 Task: Move the task Integration with third-party API not functioning as expected to the section To-Do in the project XpressTech and sort the tasks in the project by Assignee in Ascending order.
Action: Mouse moved to (336, 218)
Screenshot: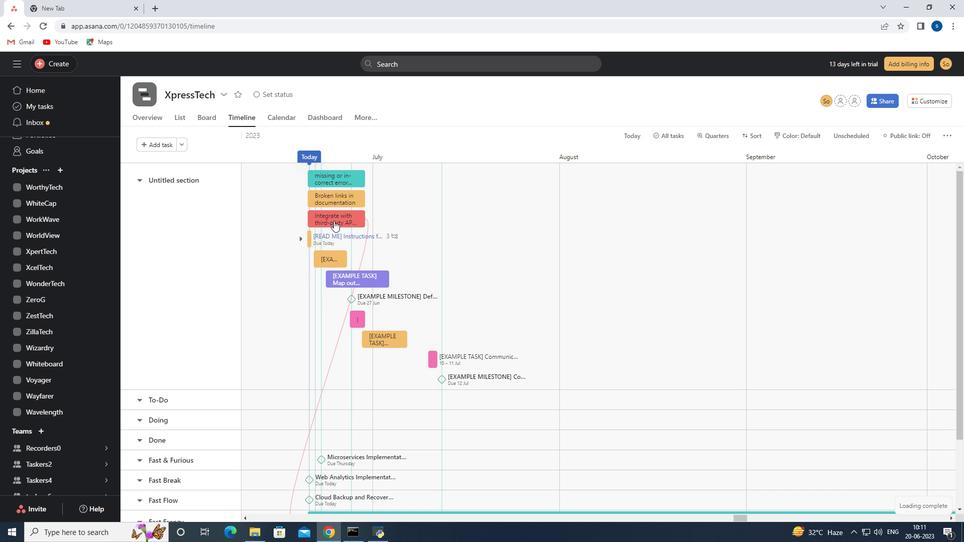 
Action: Mouse pressed left at (336, 218)
Screenshot: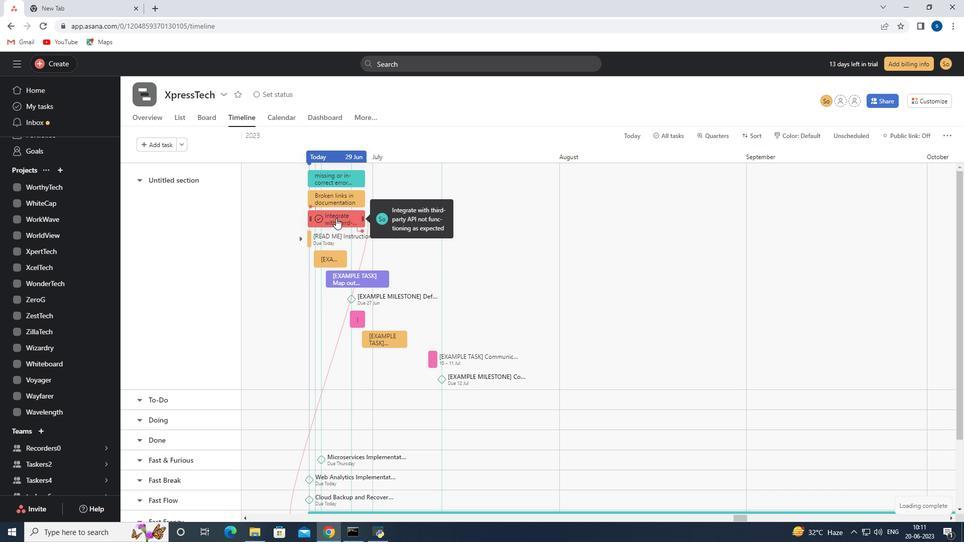 
Action: Mouse moved to (770, 249)
Screenshot: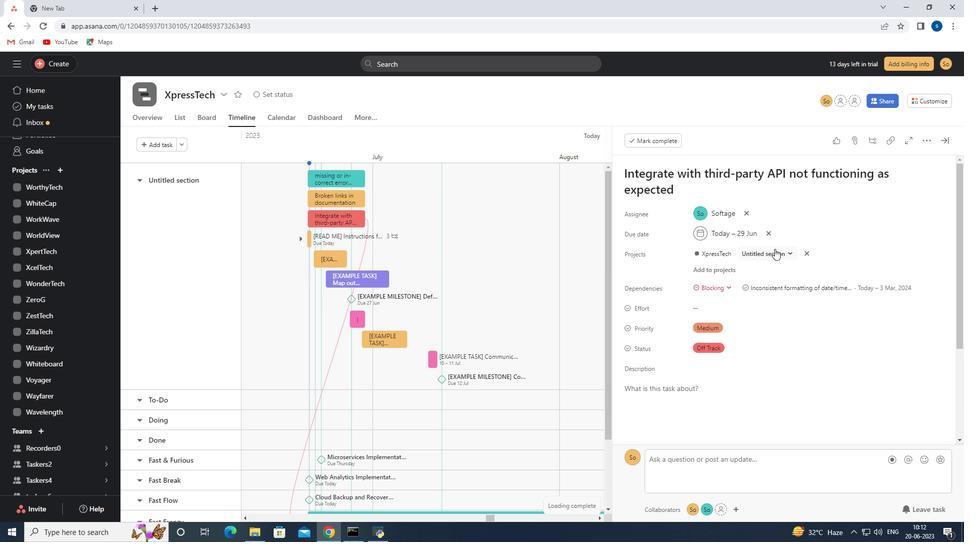 
Action: Mouse pressed left at (770, 249)
Screenshot: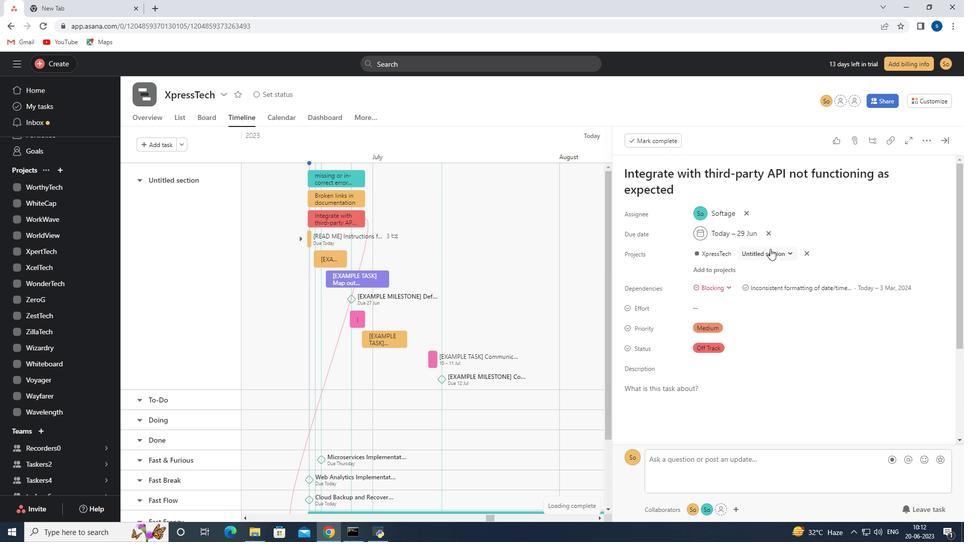 
Action: Mouse moved to (755, 297)
Screenshot: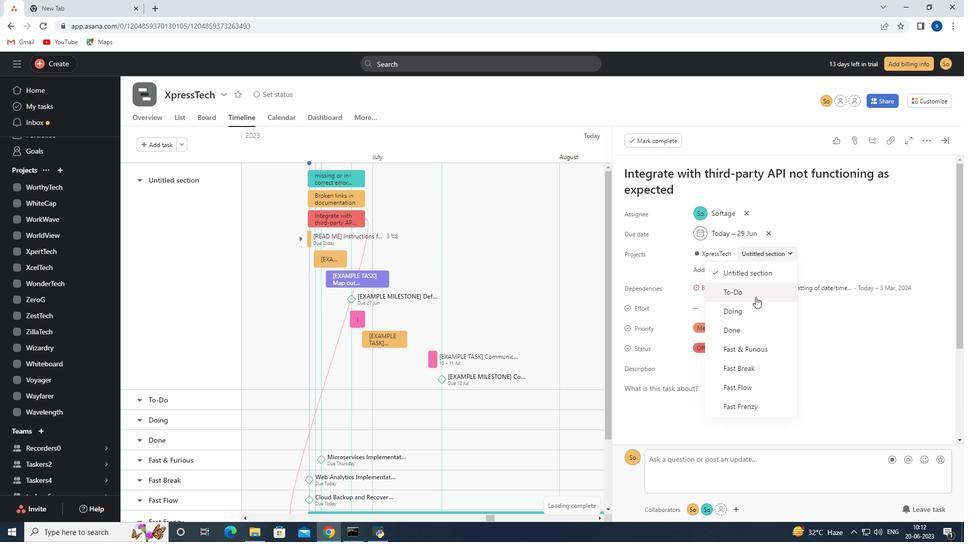 
Action: Mouse pressed left at (755, 297)
Screenshot: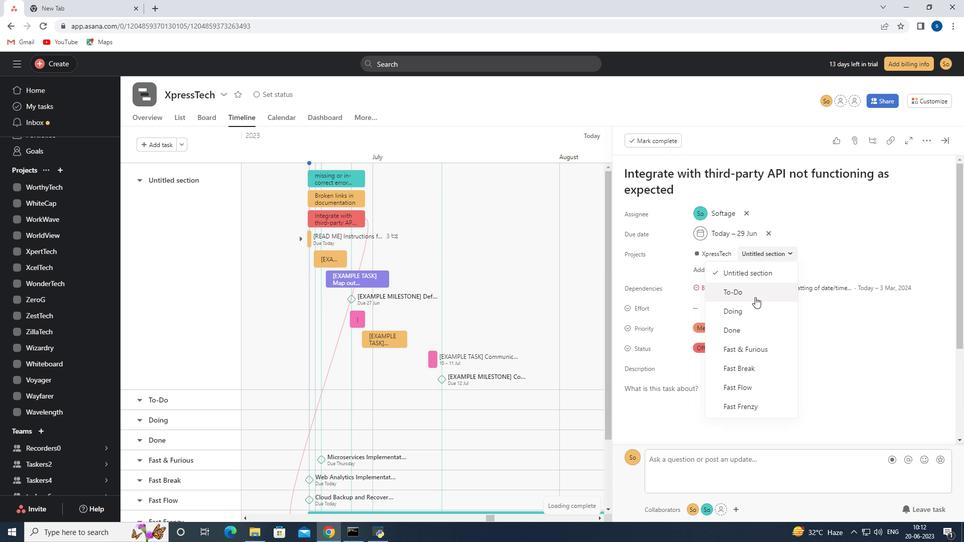 
Action: Mouse moved to (948, 143)
Screenshot: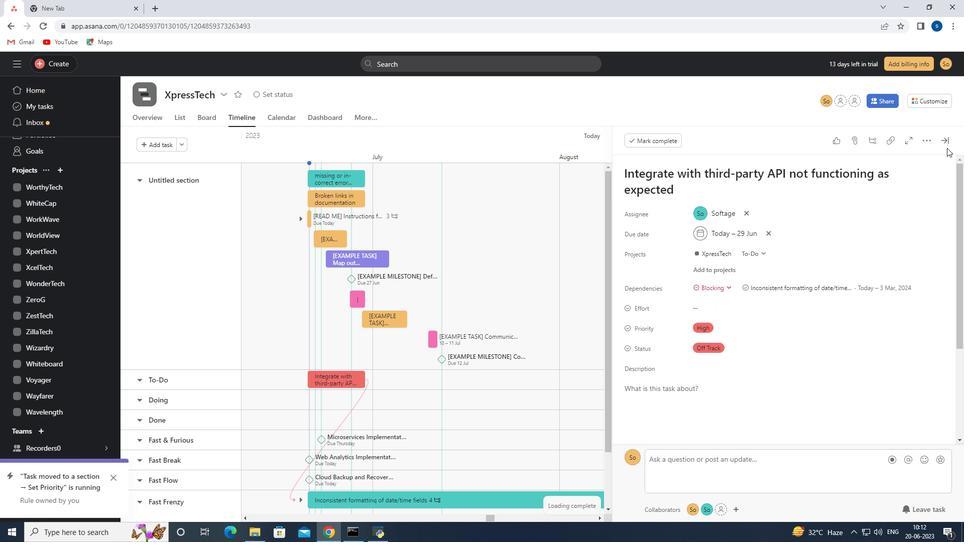 
Action: Mouse pressed left at (948, 143)
Screenshot: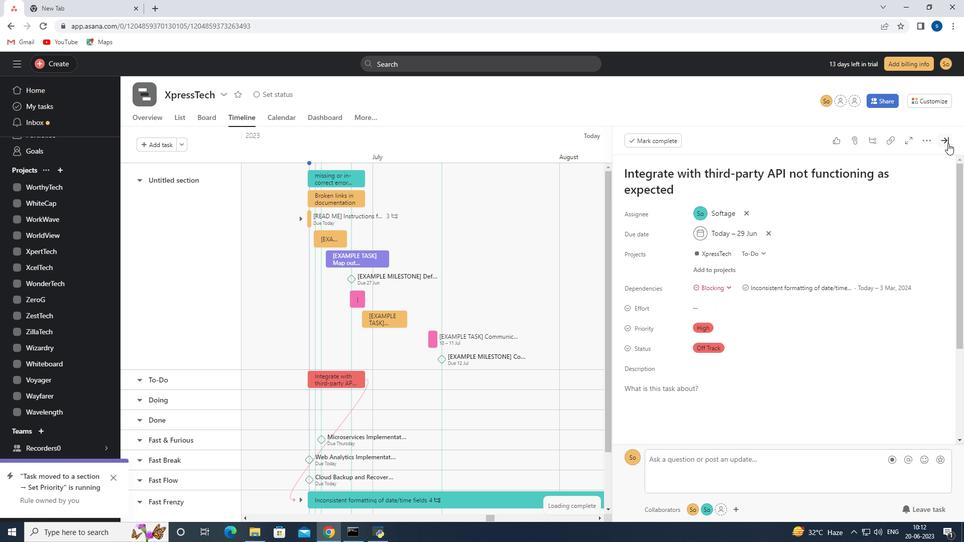 
Action: Mouse moved to (750, 136)
Screenshot: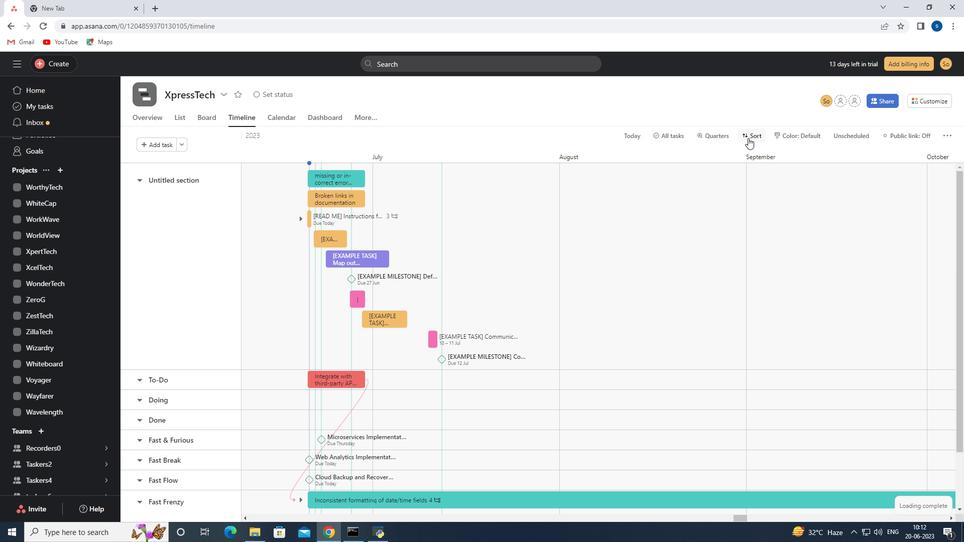 
Action: Mouse pressed left at (750, 136)
Screenshot: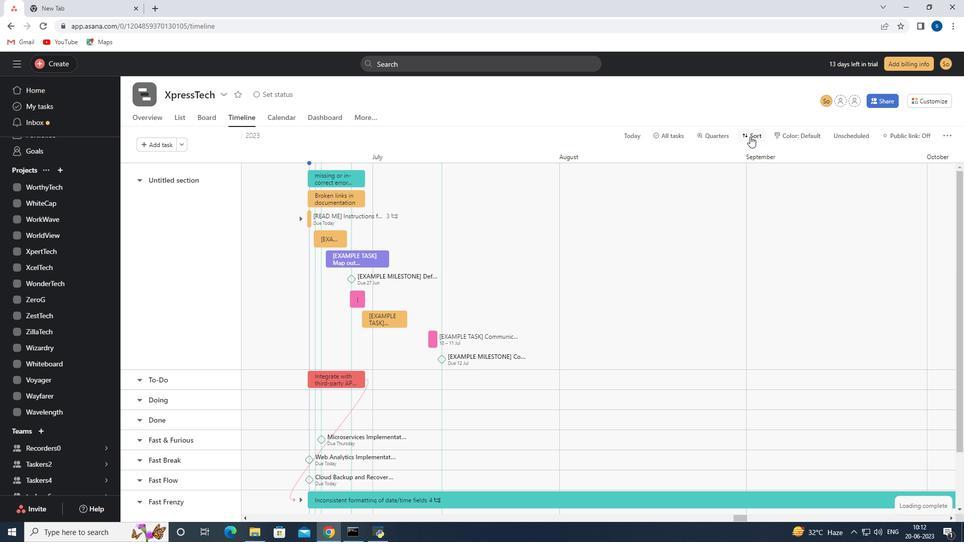 
Action: Mouse moved to (175, 114)
Screenshot: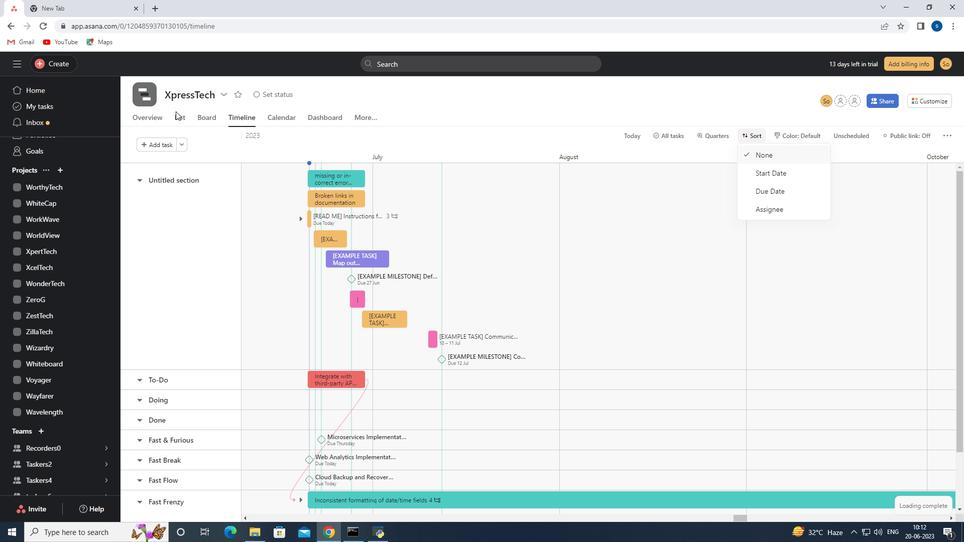 
Action: Mouse pressed left at (175, 114)
Screenshot: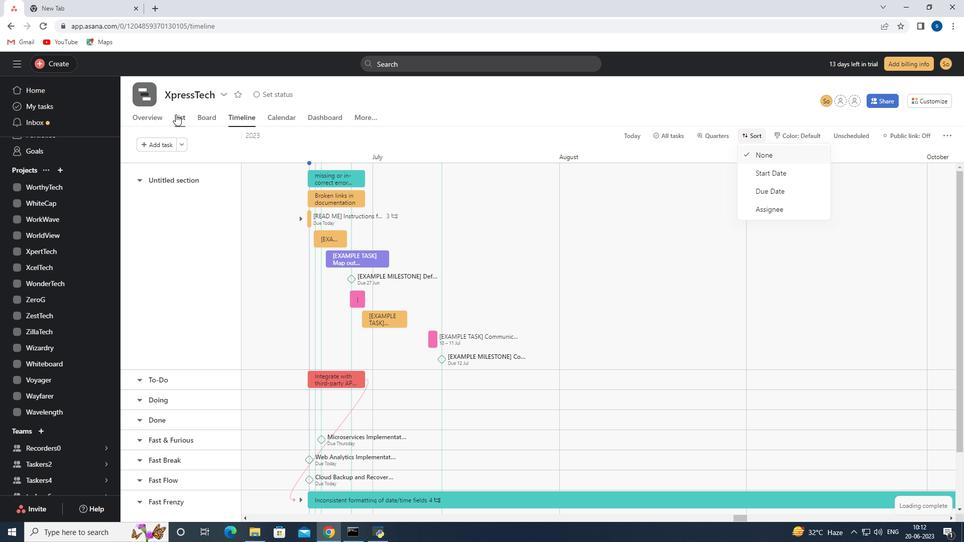 
Action: Mouse moved to (235, 138)
Screenshot: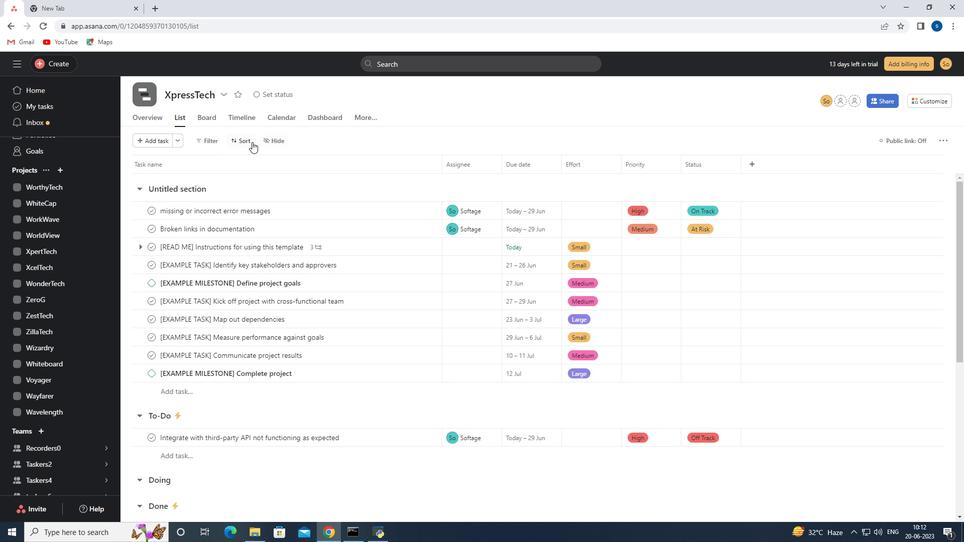 
Action: Mouse pressed left at (235, 138)
Screenshot: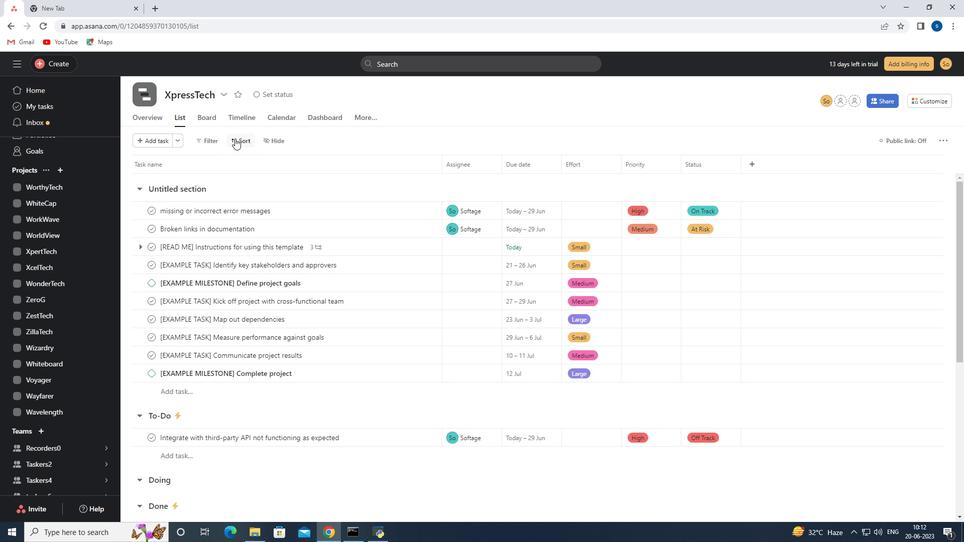 
Action: Mouse moved to (256, 231)
Screenshot: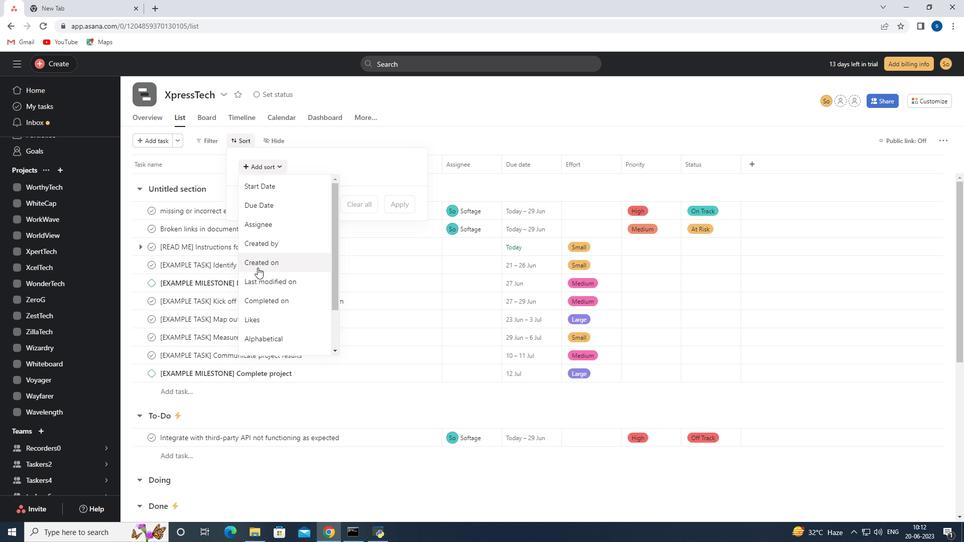 
Action: Mouse pressed left at (256, 231)
Screenshot: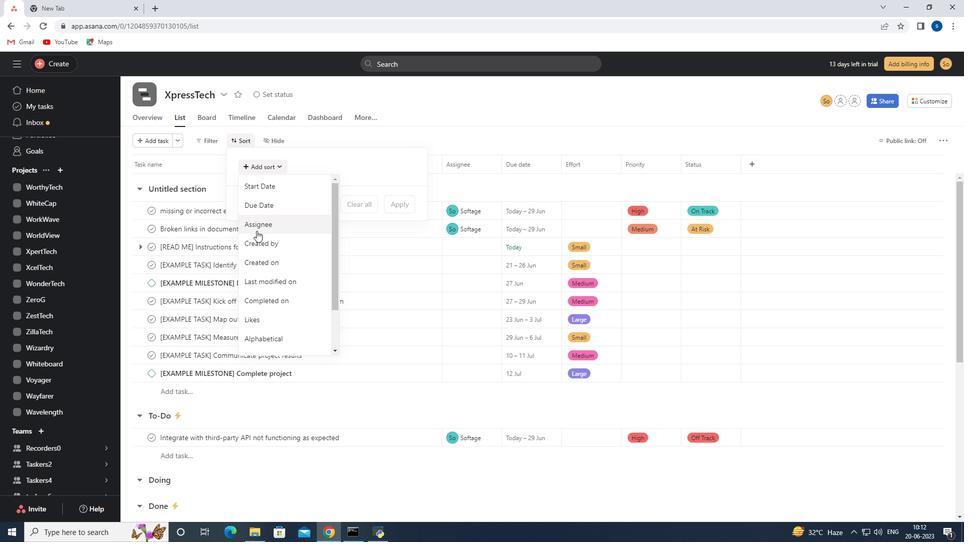 
Action: Mouse moved to (319, 180)
Screenshot: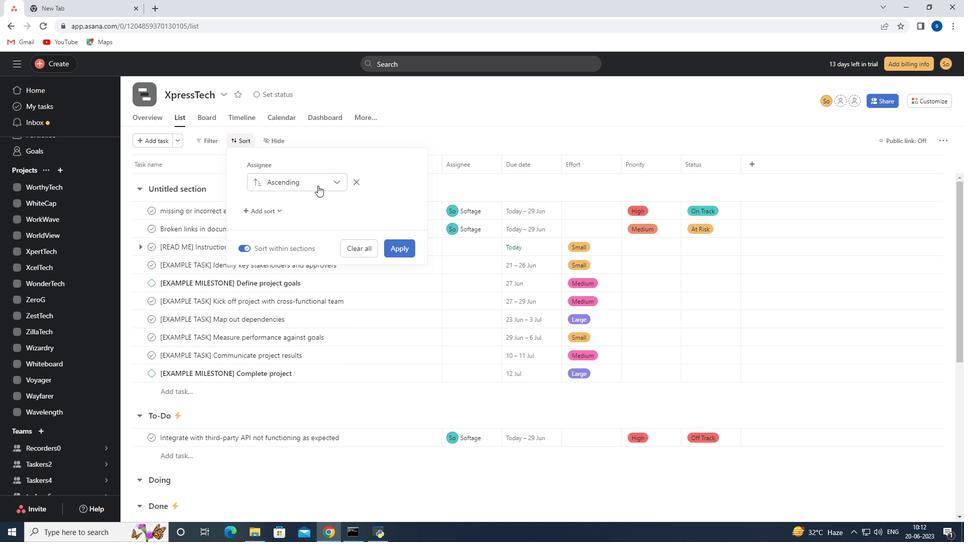 
Action: Mouse pressed left at (319, 180)
Screenshot: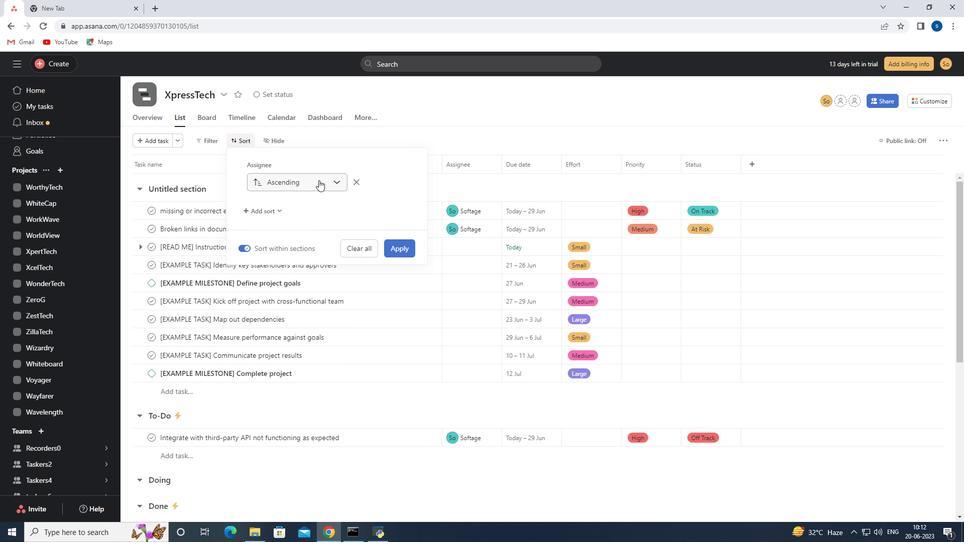 
Action: Mouse moved to (303, 200)
Screenshot: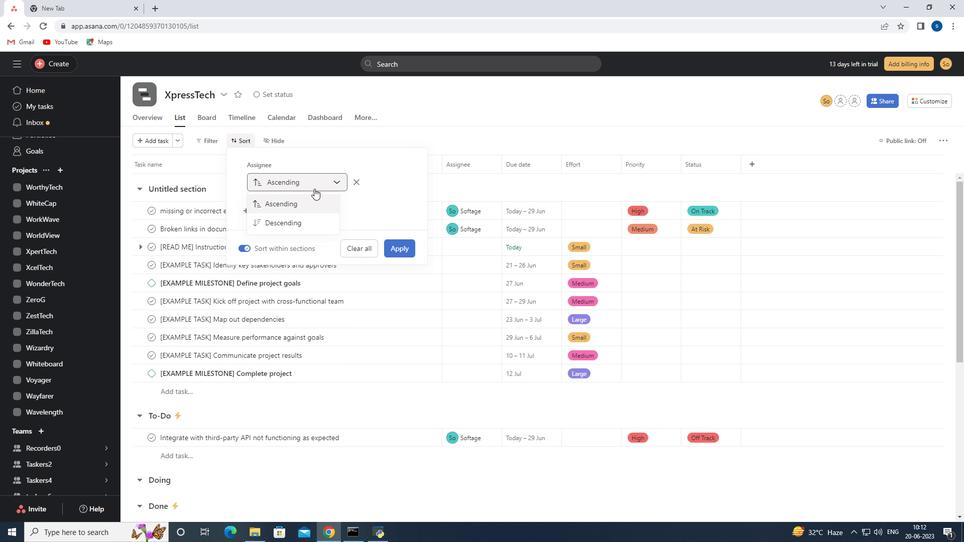 
Action: Mouse pressed left at (303, 200)
Screenshot: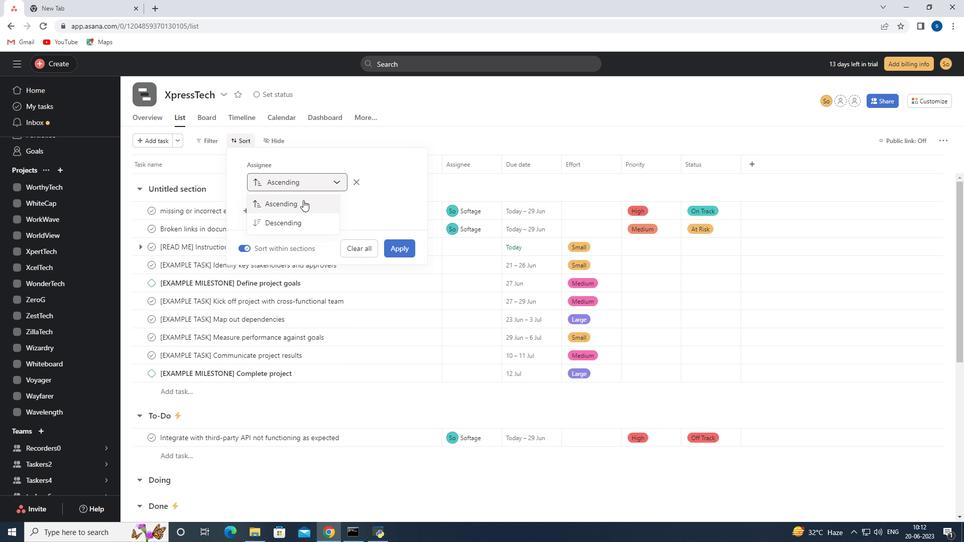 
Action: Mouse moved to (395, 248)
Screenshot: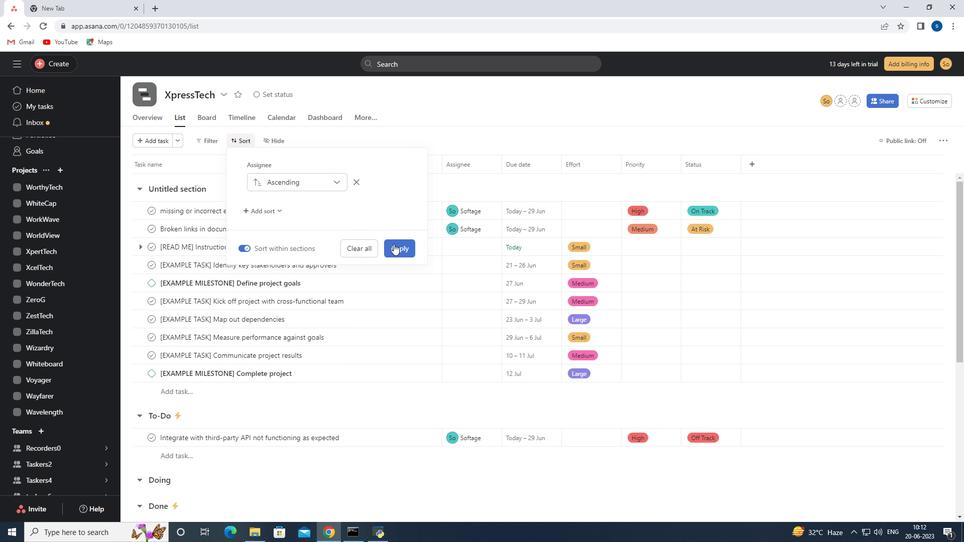 
Action: Mouse pressed left at (395, 248)
Screenshot: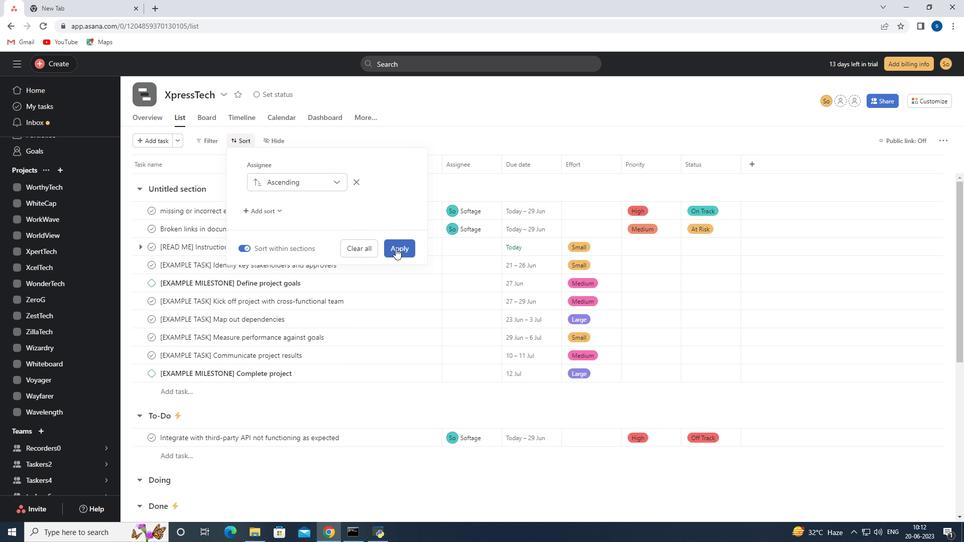
Action: Mouse moved to (238, 115)
Screenshot: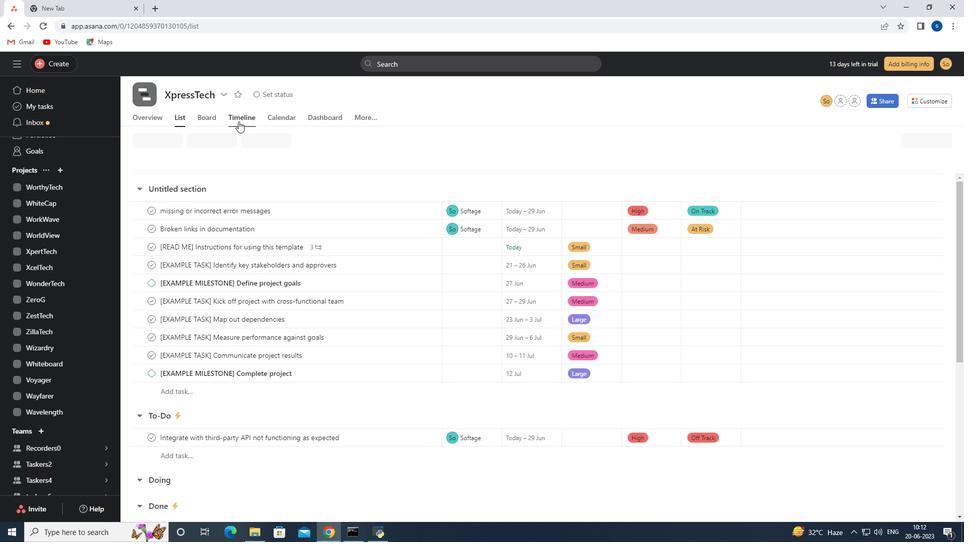 
Action: Mouse pressed left at (238, 115)
Screenshot: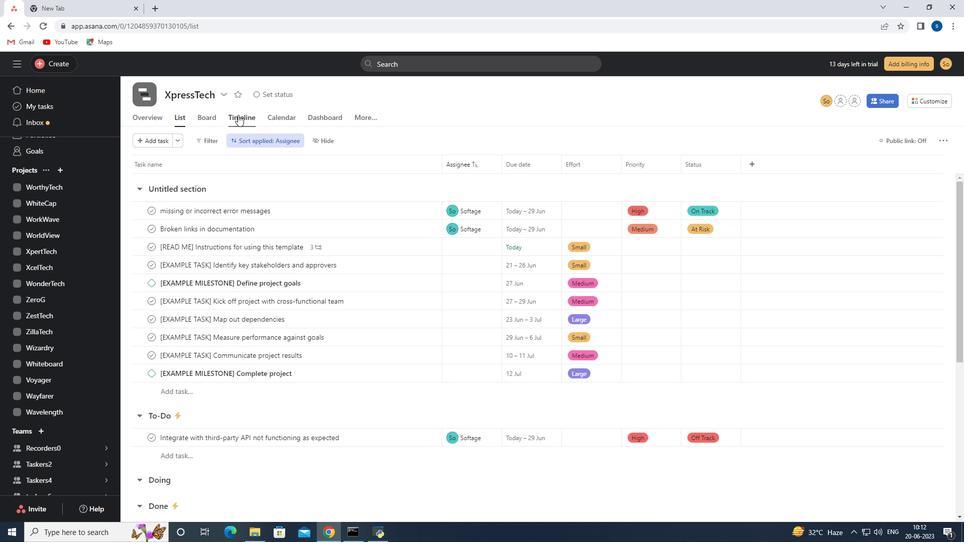 
Action: Mouse moved to (294, 235)
Screenshot: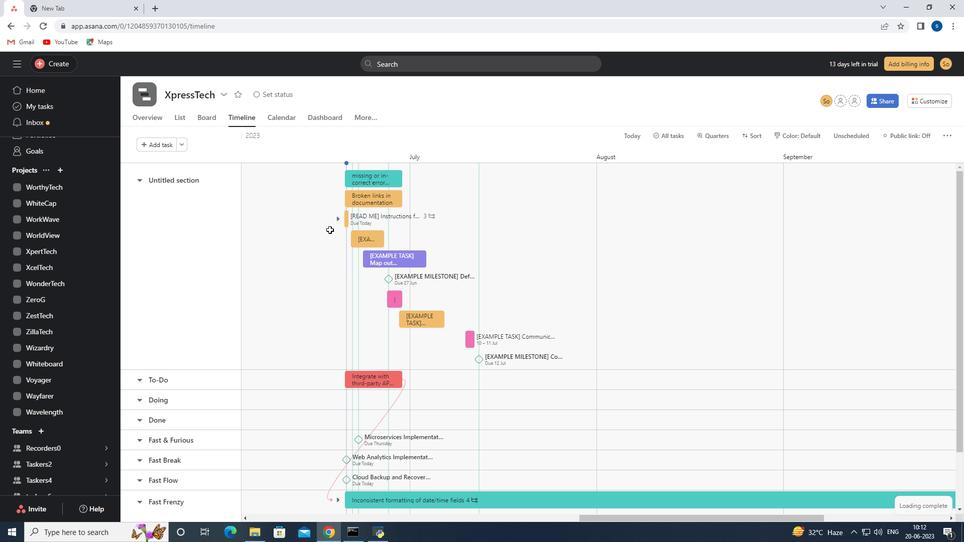 
